 Task: Choose the paper size tabloid for printing the document.
Action: Mouse moved to (70, 120)
Screenshot: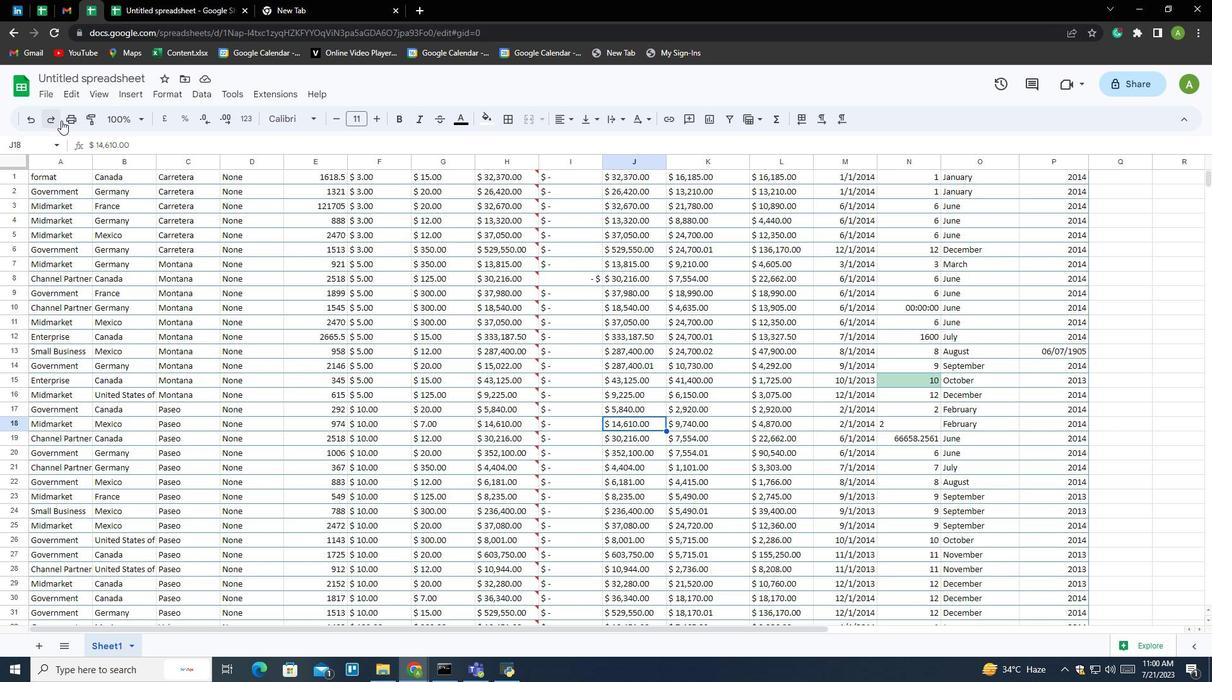 
Action: Mouse pressed left at (70, 120)
Screenshot: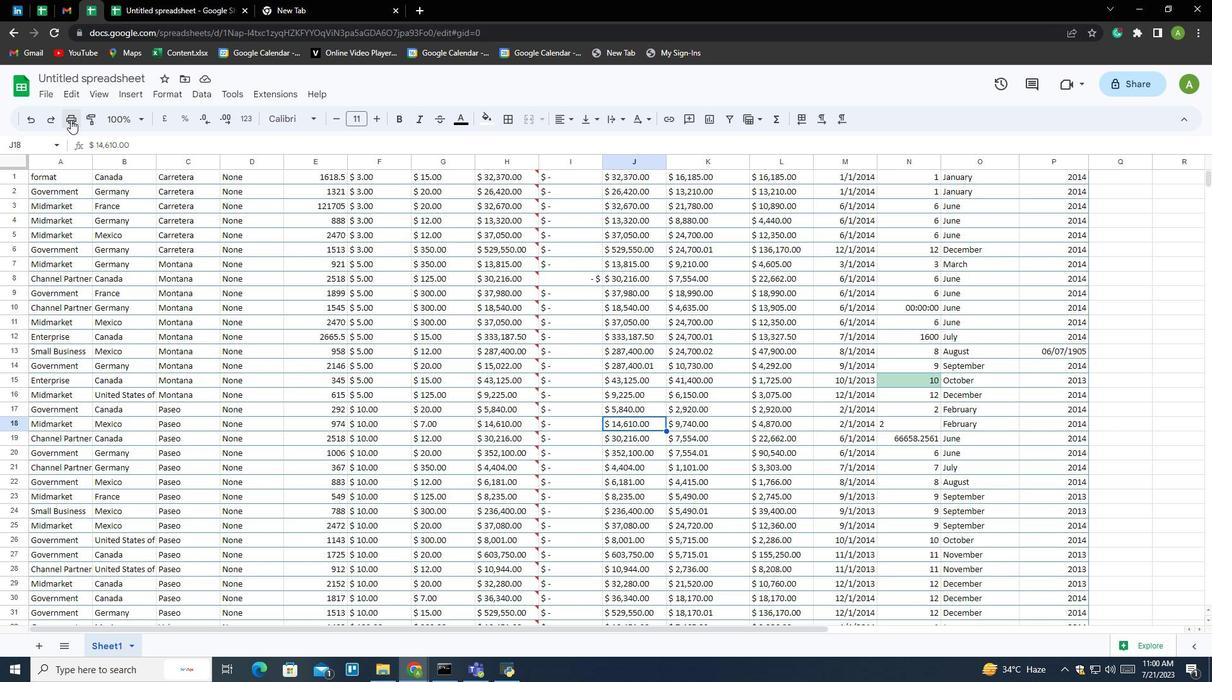 
Action: Mouse moved to (1078, 200)
Screenshot: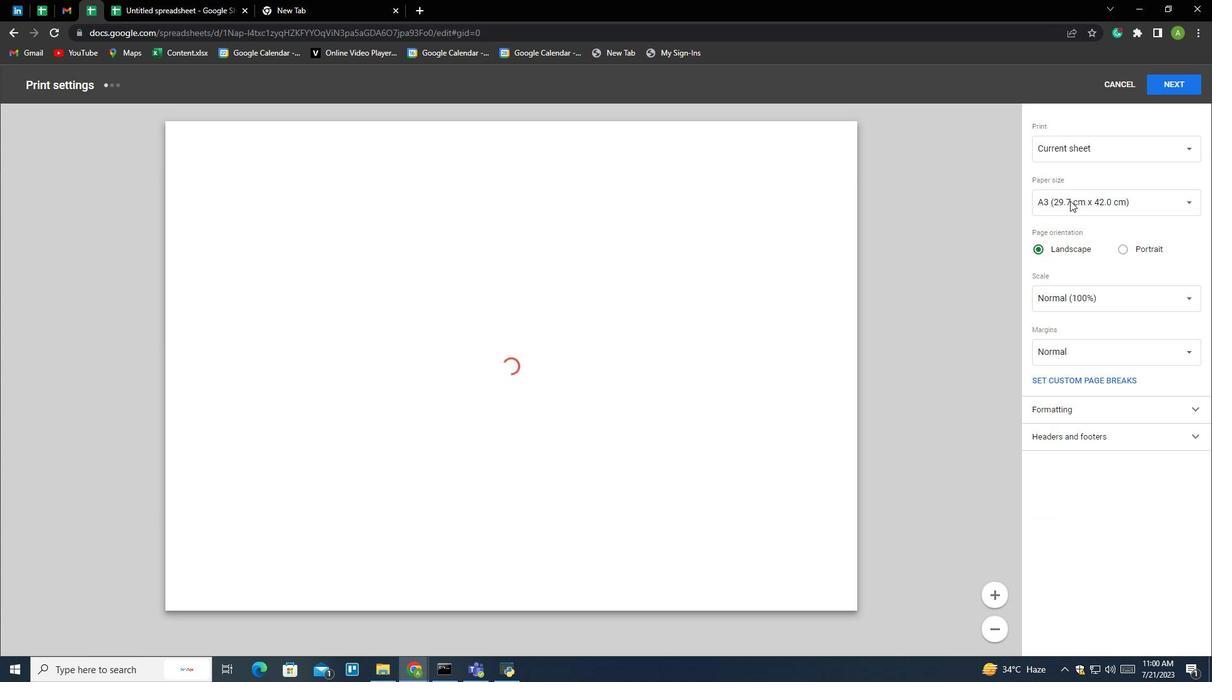 
Action: Mouse pressed left at (1078, 200)
Screenshot: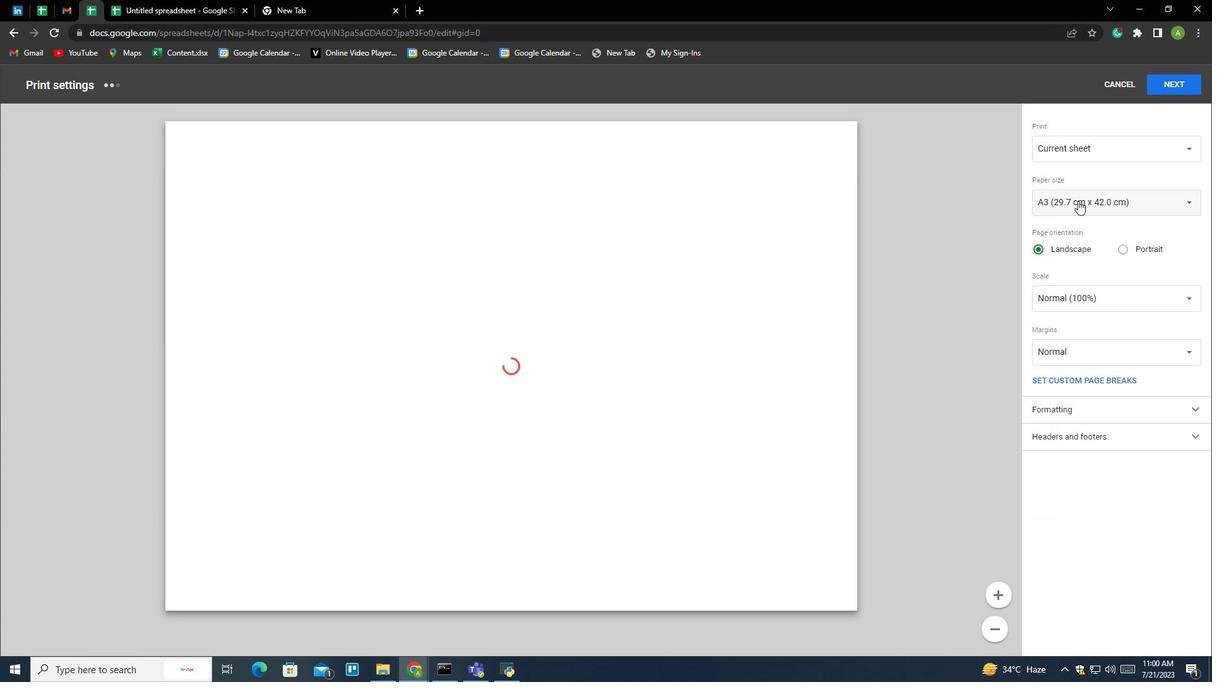
Action: Mouse moved to (1068, 94)
Screenshot: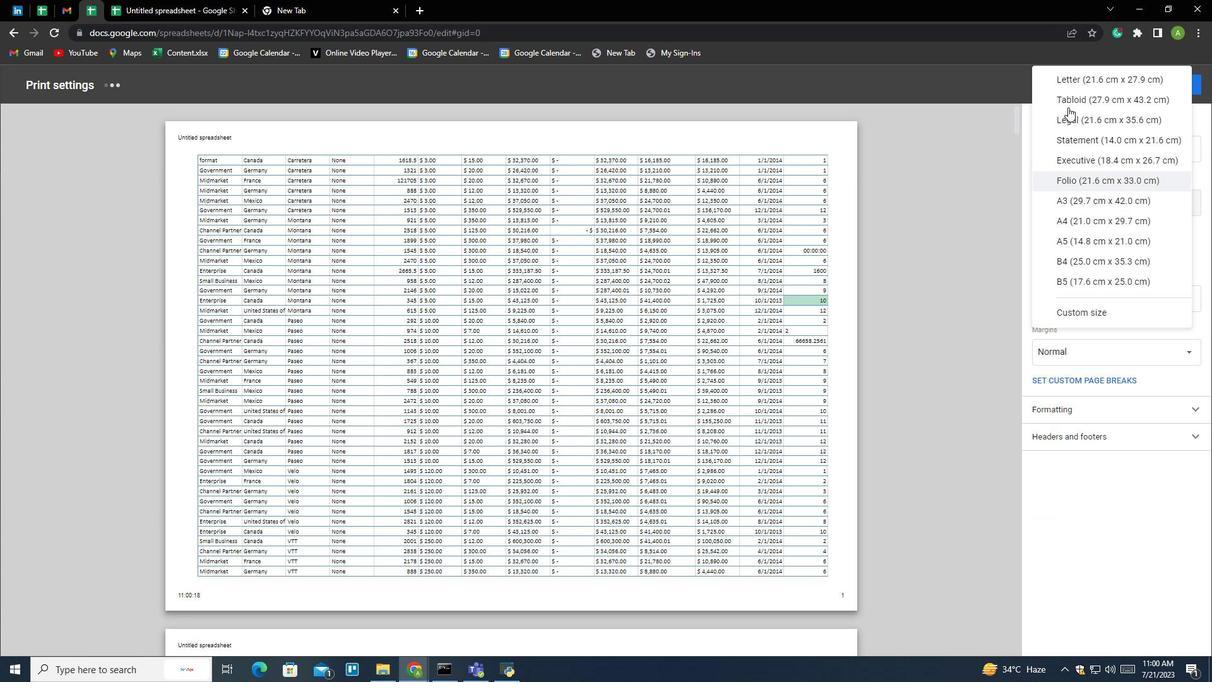 
Action: Mouse pressed left at (1068, 94)
Screenshot: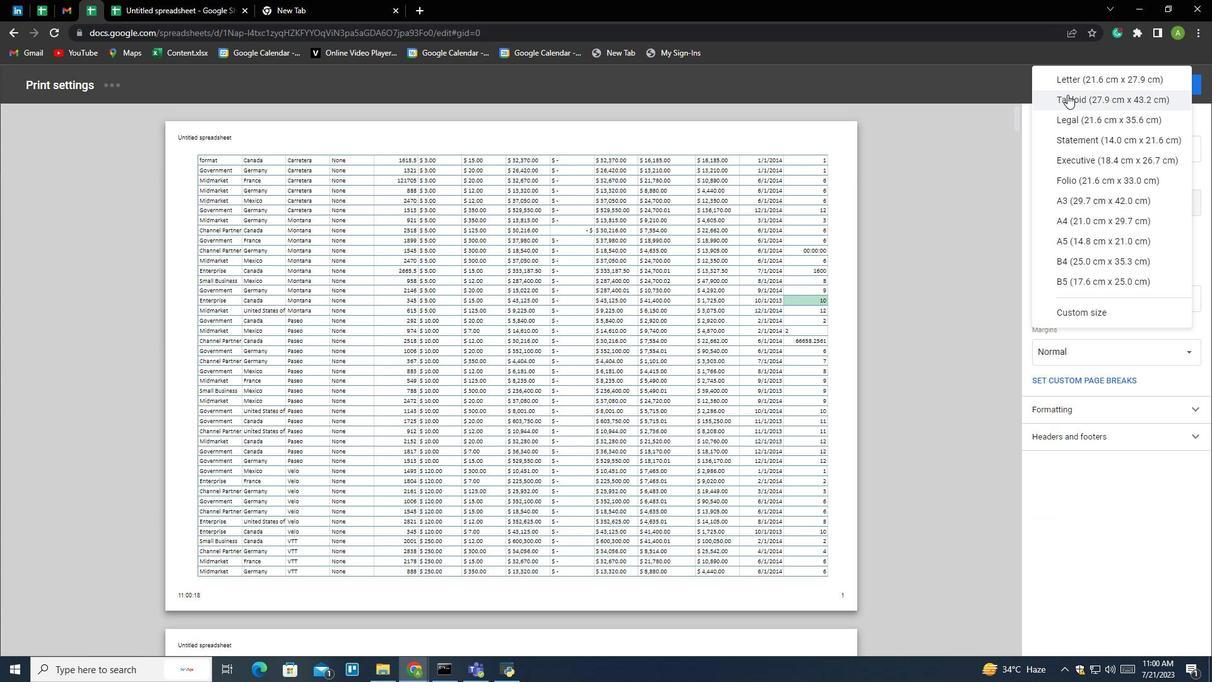 
Action: Mouse moved to (972, 168)
Screenshot: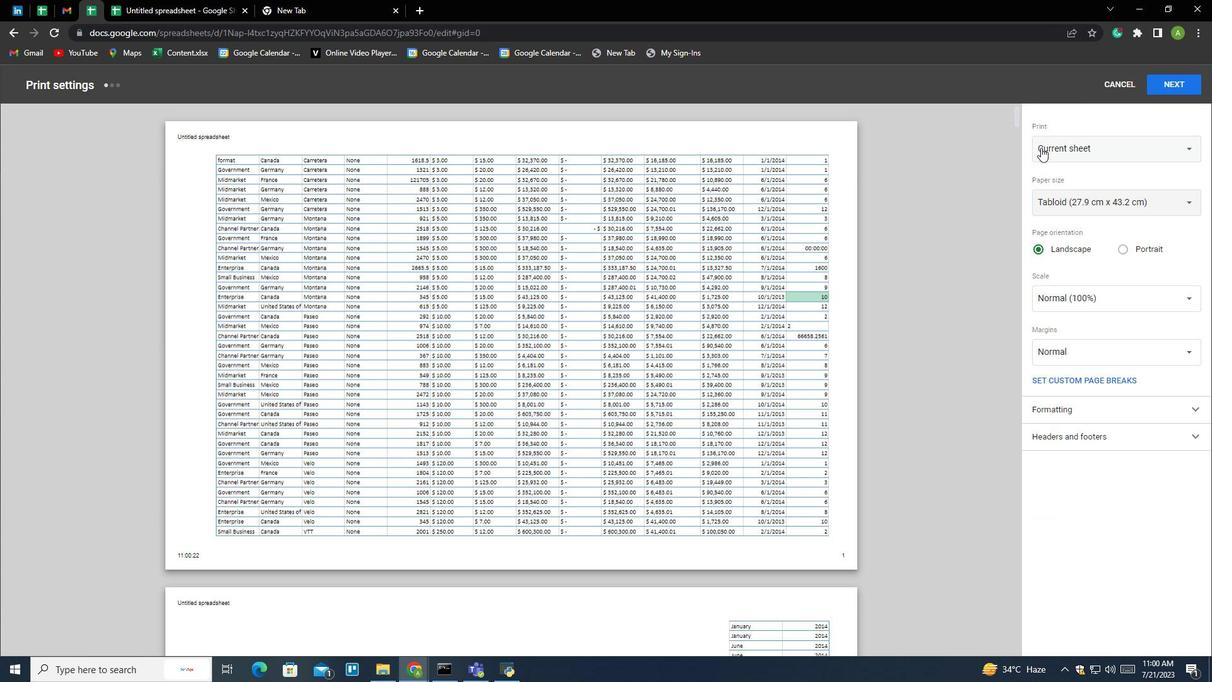 
